 Task: Add Financial Services.
Action: Mouse moved to (265, 55)
Screenshot: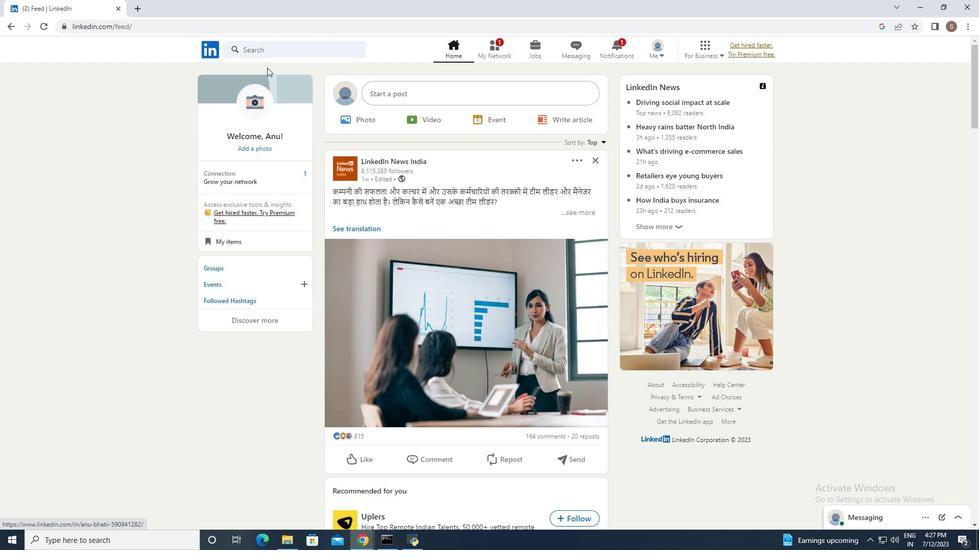 
Action: Mouse pressed left at (265, 55)
Screenshot: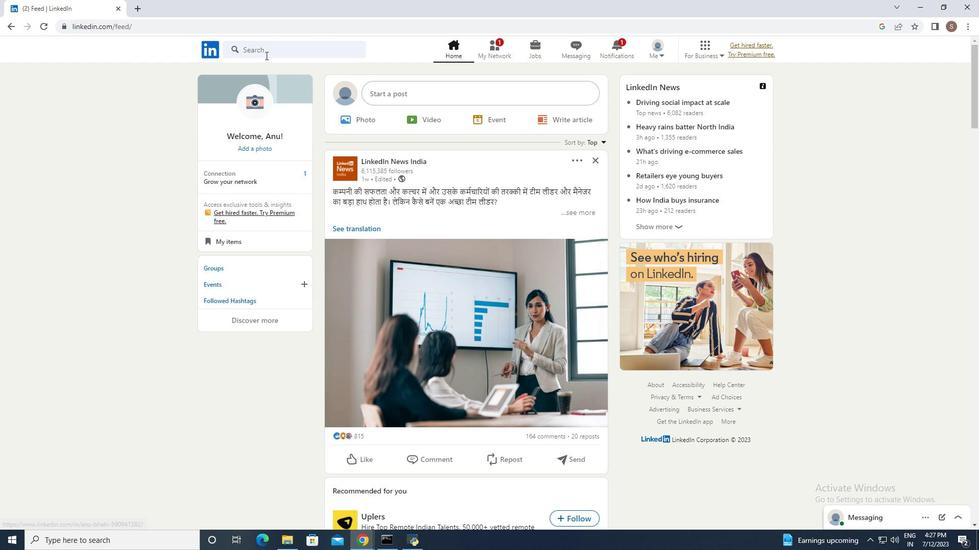 
Action: Mouse moved to (268, 131)
Screenshot: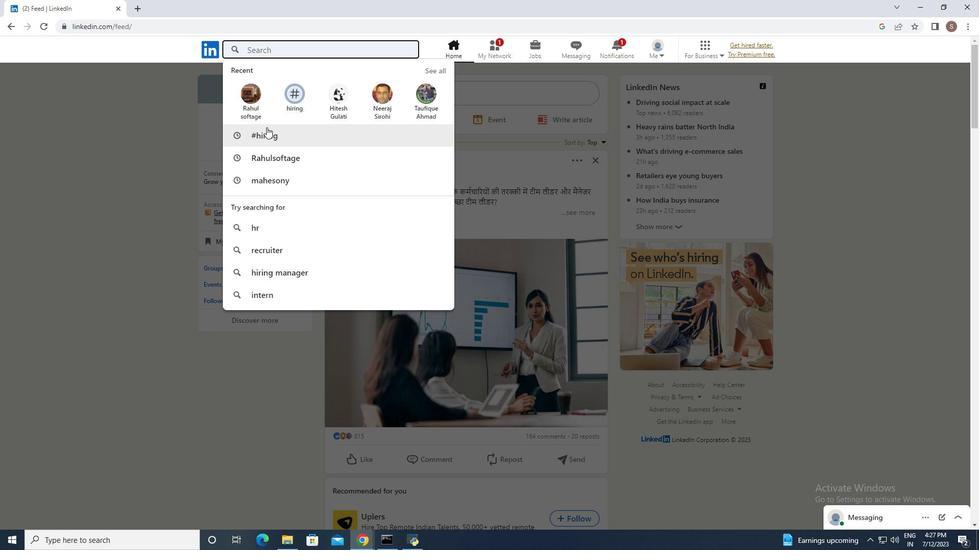 
Action: Mouse pressed left at (268, 131)
Screenshot: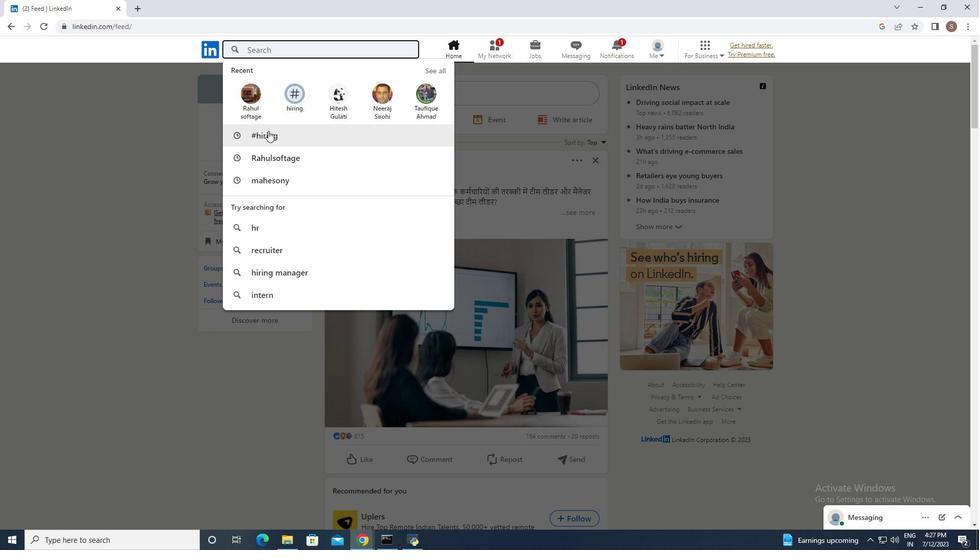 
Action: Mouse moved to (278, 81)
Screenshot: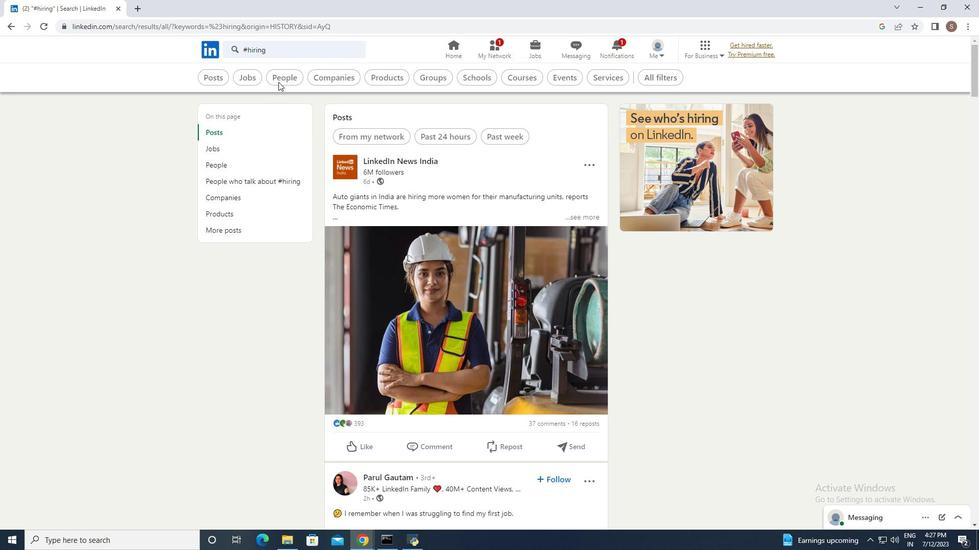 
Action: Mouse pressed left at (278, 81)
Screenshot: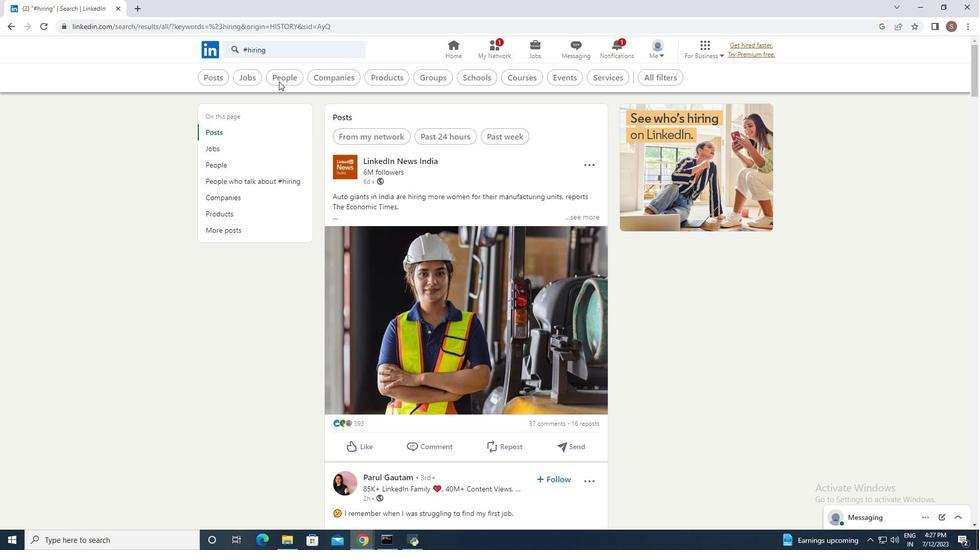 
Action: Mouse moved to (500, 77)
Screenshot: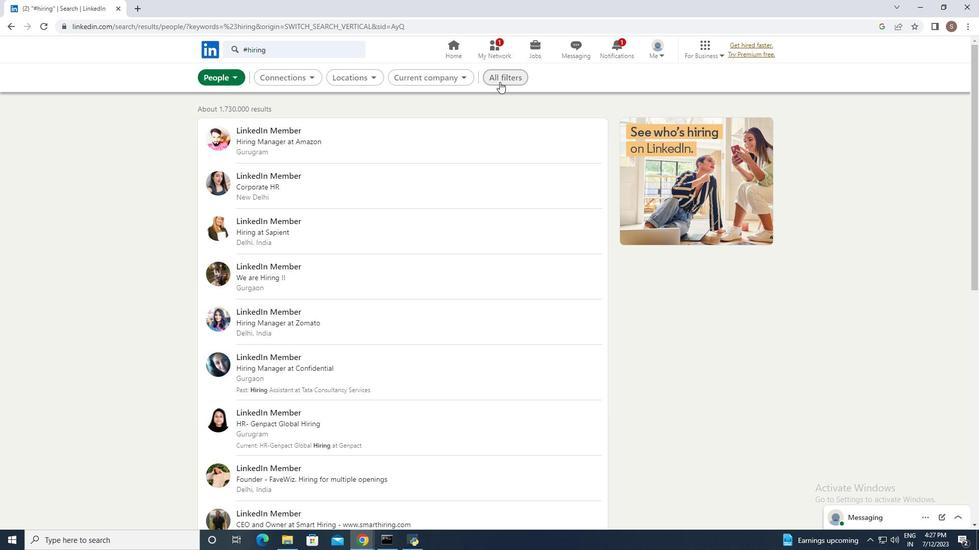
Action: Mouse pressed left at (500, 77)
Screenshot: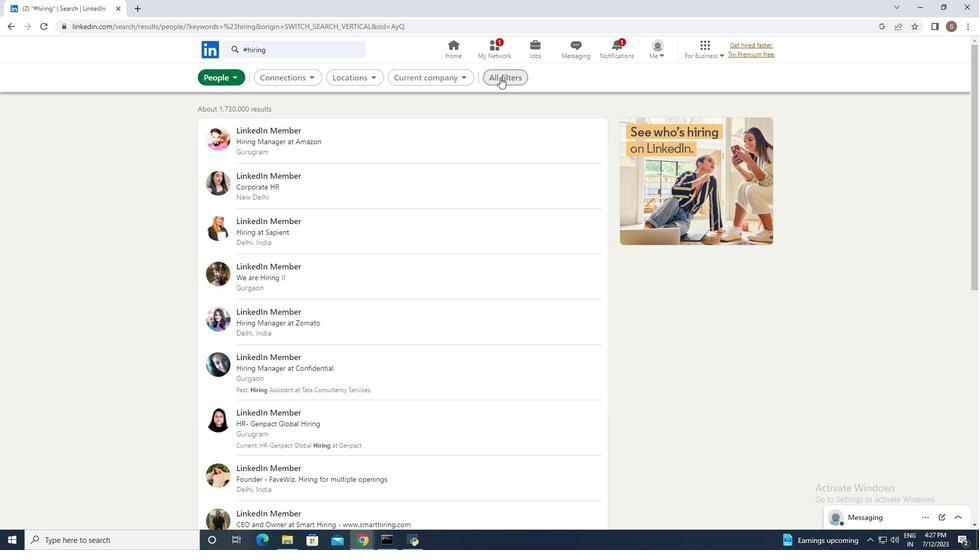 
Action: Mouse moved to (763, 271)
Screenshot: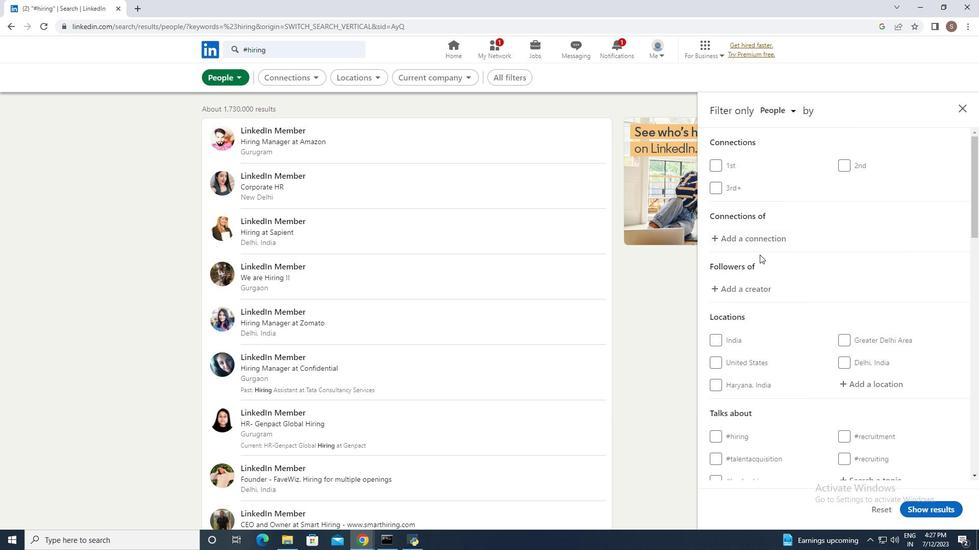 
Action: Mouse scrolled (763, 270) with delta (0, 0)
Screenshot: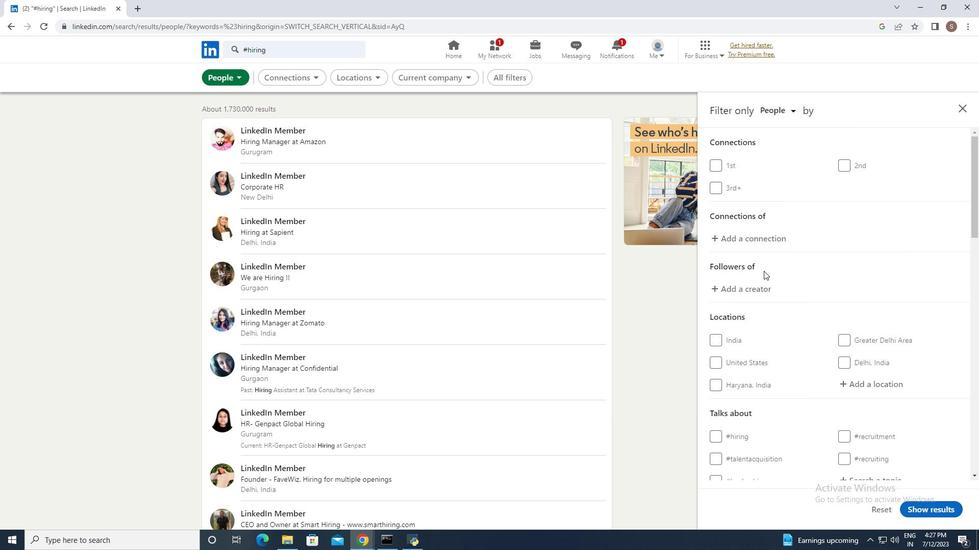 
Action: Mouse scrolled (763, 270) with delta (0, 0)
Screenshot: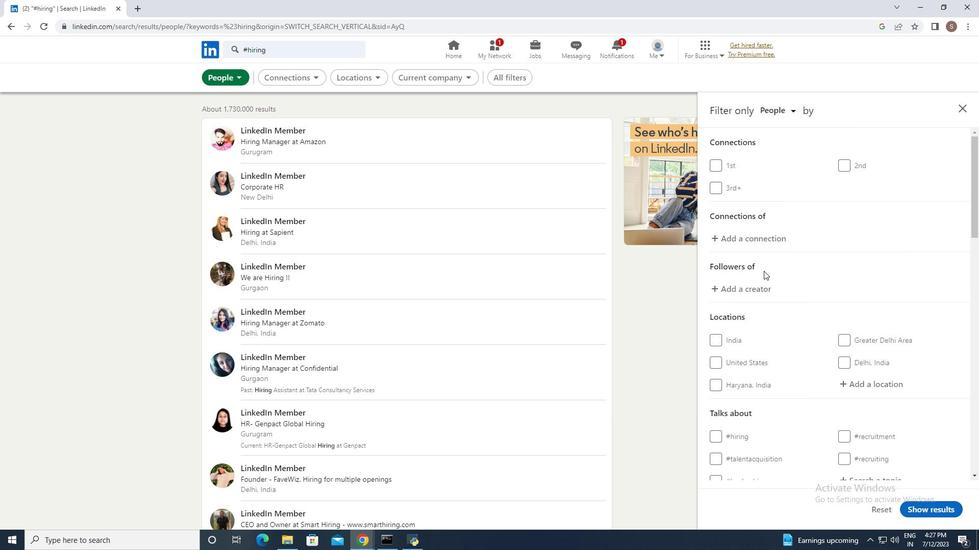 
Action: Mouse scrolled (763, 270) with delta (0, 0)
Screenshot: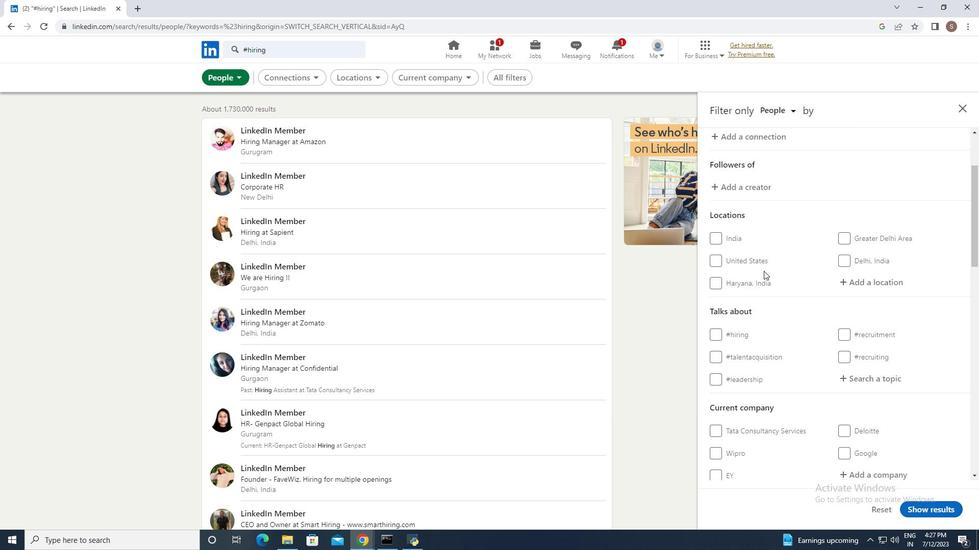 
Action: Mouse scrolled (763, 270) with delta (0, 0)
Screenshot: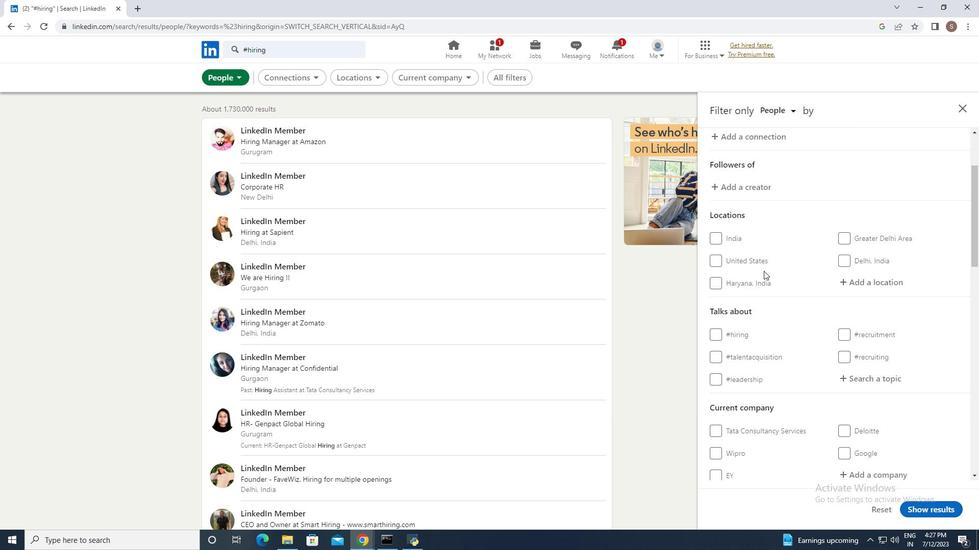 
Action: Mouse scrolled (763, 270) with delta (0, 0)
Screenshot: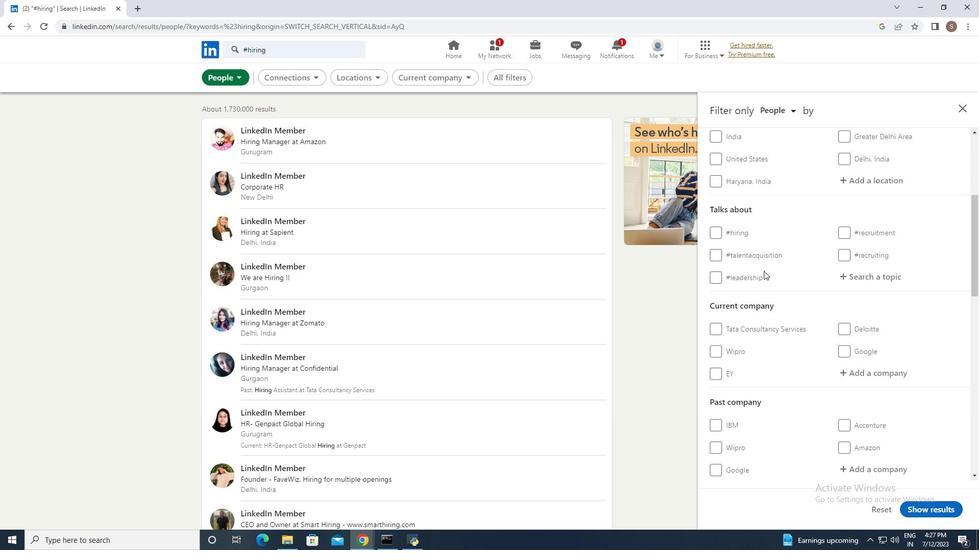 
Action: Mouse scrolled (763, 270) with delta (0, 0)
Screenshot: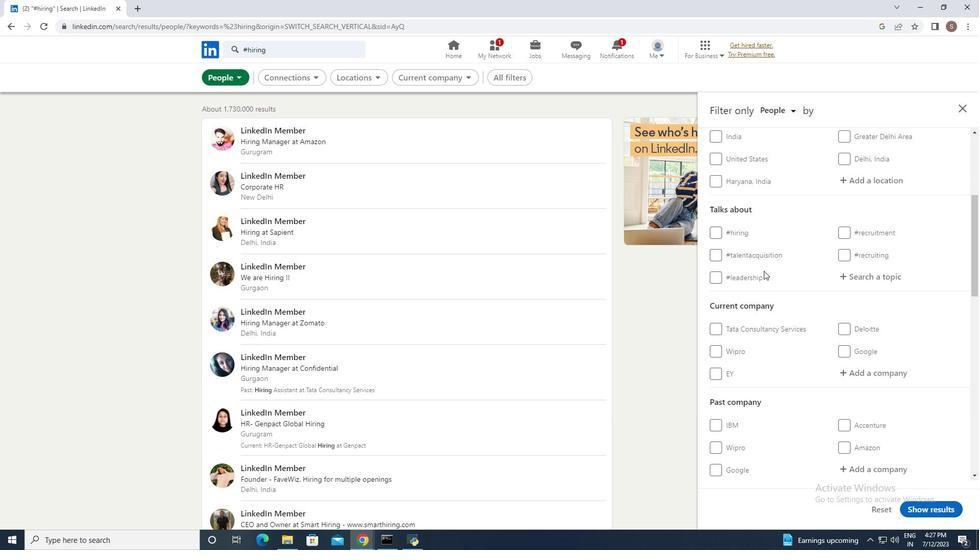 
Action: Mouse scrolled (763, 270) with delta (0, 0)
Screenshot: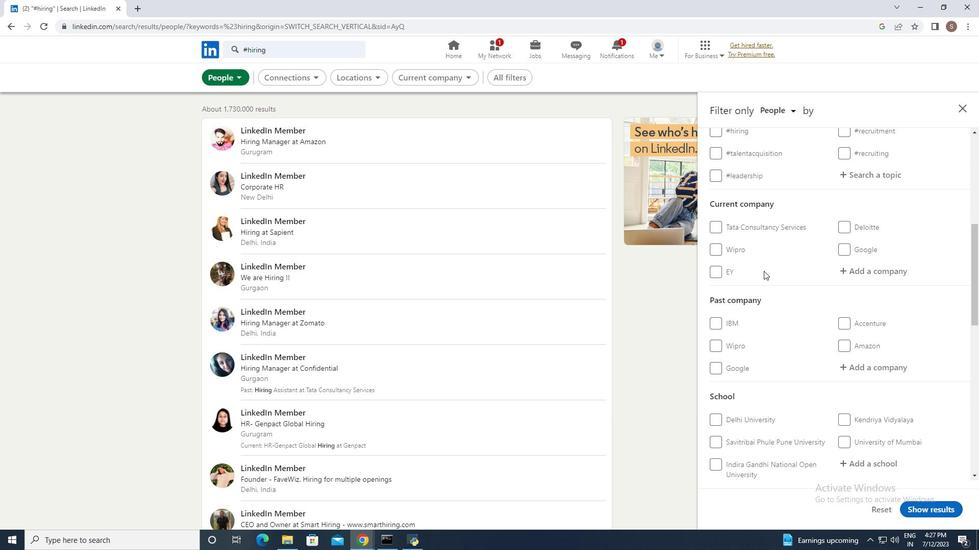 
Action: Mouse scrolled (763, 270) with delta (0, 0)
Screenshot: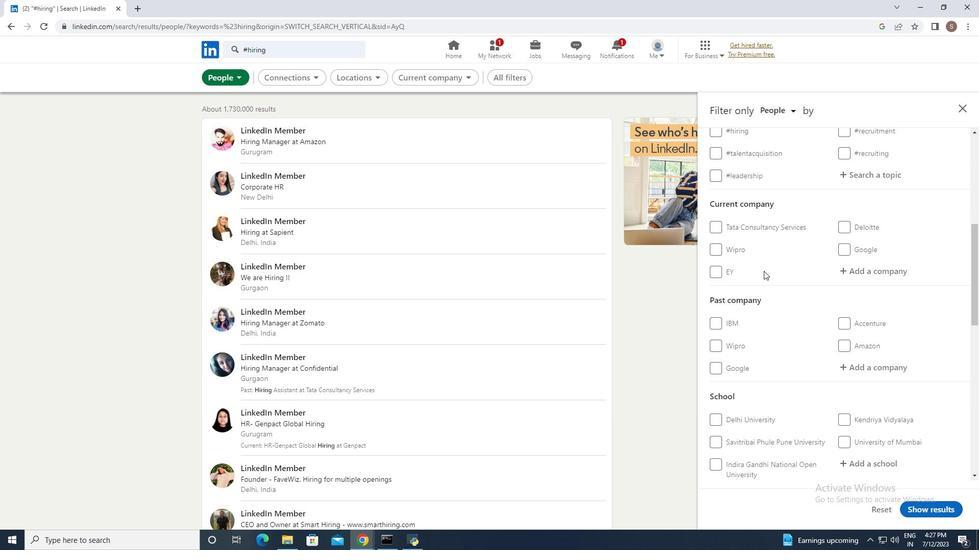 
Action: Mouse scrolled (763, 270) with delta (0, 0)
Screenshot: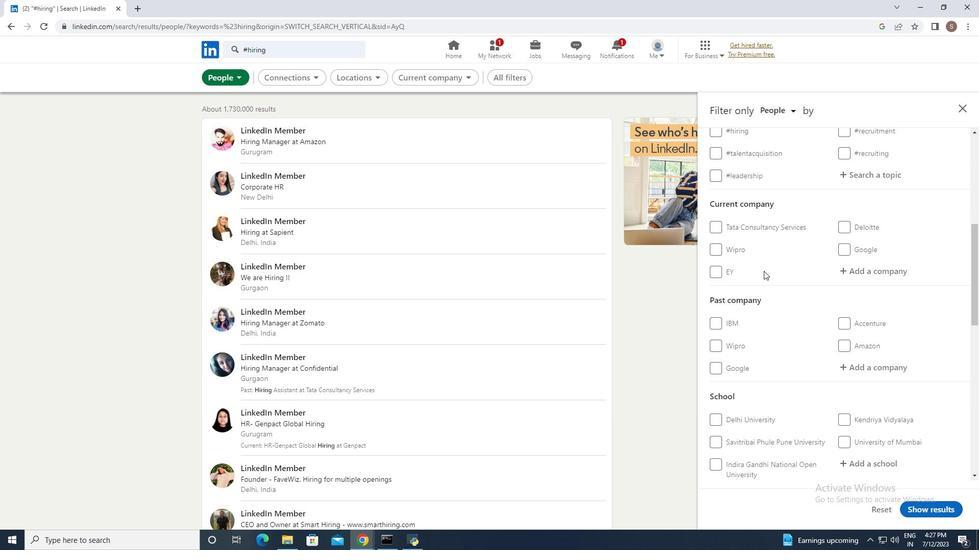 
Action: Mouse scrolled (763, 270) with delta (0, 0)
Screenshot: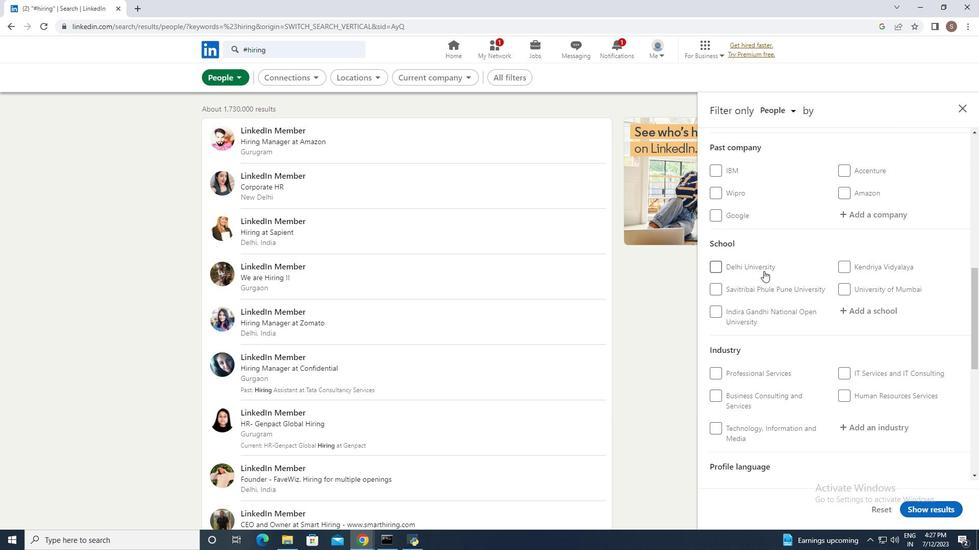 
Action: Mouse scrolled (763, 270) with delta (0, 0)
Screenshot: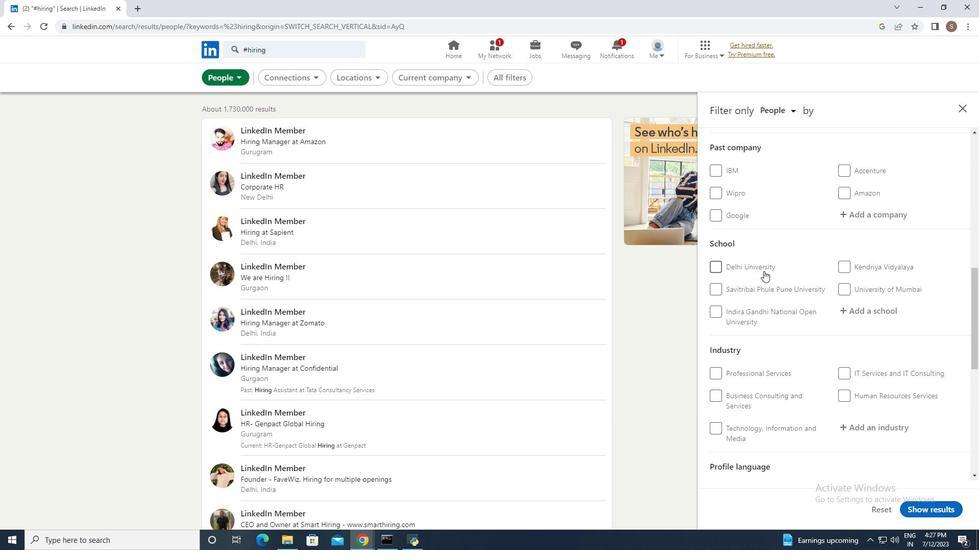 
Action: Mouse moved to (853, 320)
Screenshot: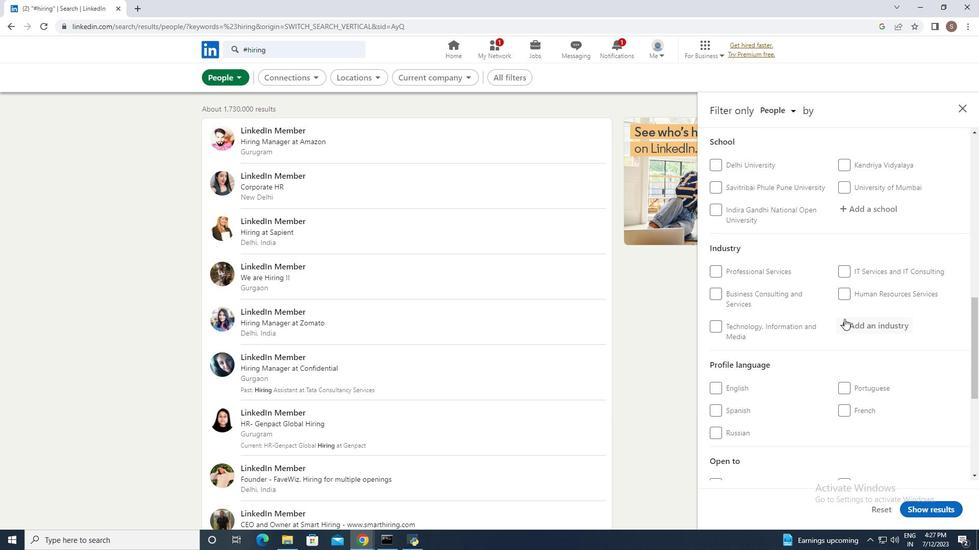 
Action: Mouse pressed left at (853, 320)
Screenshot: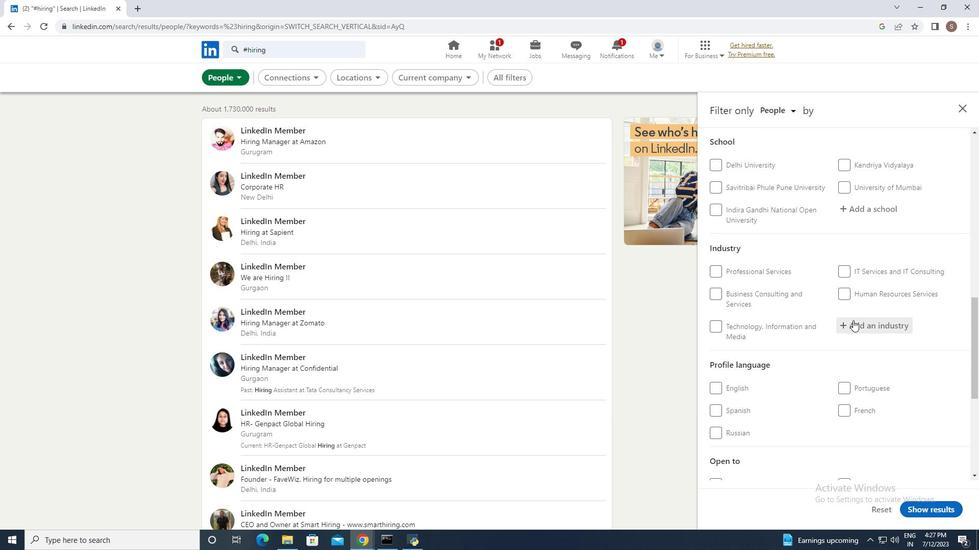 
Action: Key pressed <Key.shift><Key.shift><Key.shift><Key.shift><Key.shift><Key.shift><Key.shift>Financial
Screenshot: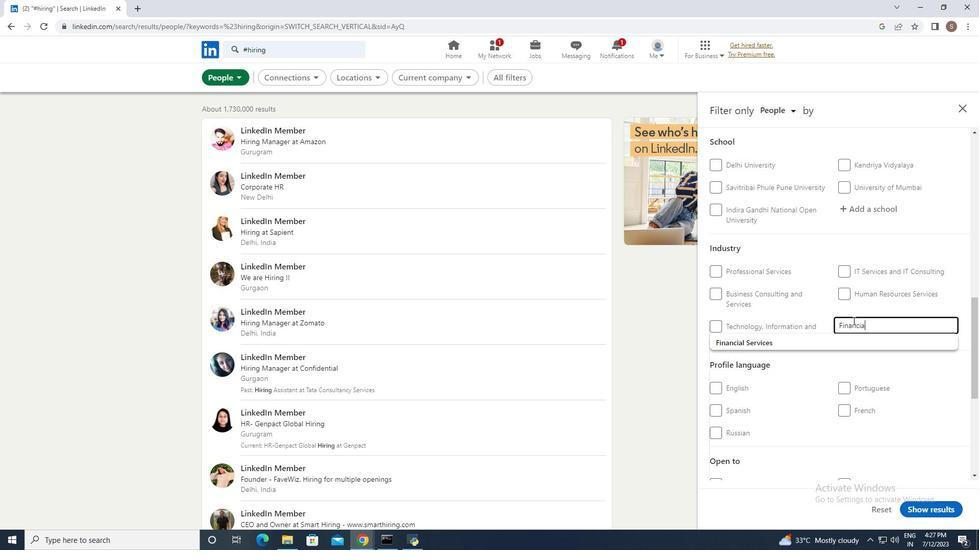 
Action: Mouse moved to (803, 344)
Screenshot: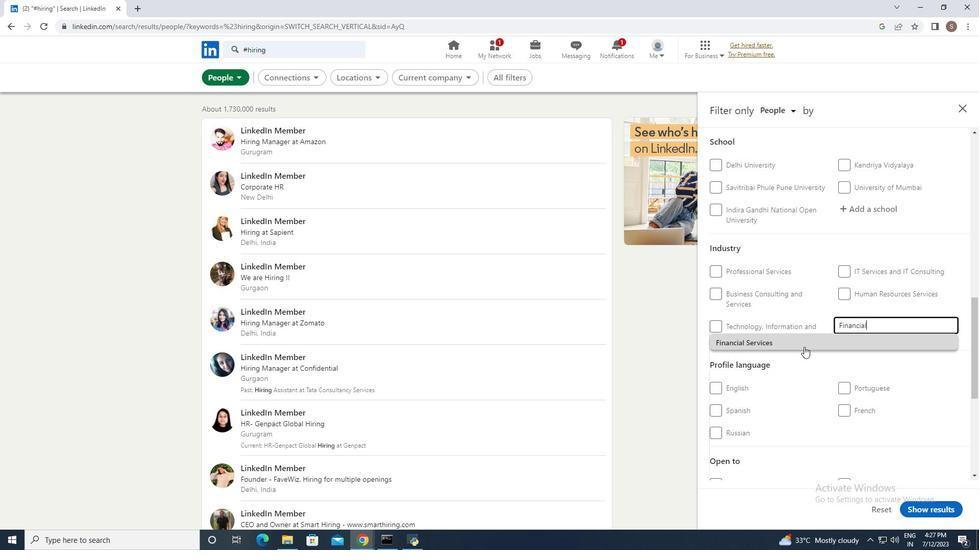 
Action: Mouse pressed left at (803, 344)
Screenshot: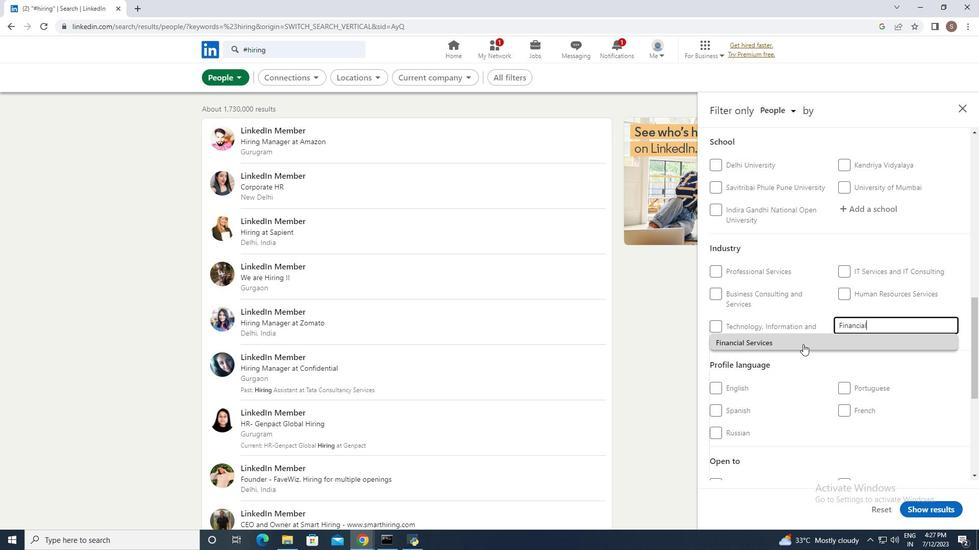 
